 Task: Create in the project AgileNova and in the Backlog issue 'Integrate a new virtual assistant feature into an existing mobile application to enhance user experience and convenience' a child issue 'Chatbot conversation context identification and remediation', and assign it to team member softage.2@softage.net. Create in the project AgileNova and in the Backlog issue 'Develop a new tool for automated testing of web application cross-browser compatibility and responsiveness' a child issue 'Data backup and retention policy remediation', and assign it to team member softage.3@softage.net
Action: Mouse moved to (438, 405)
Screenshot: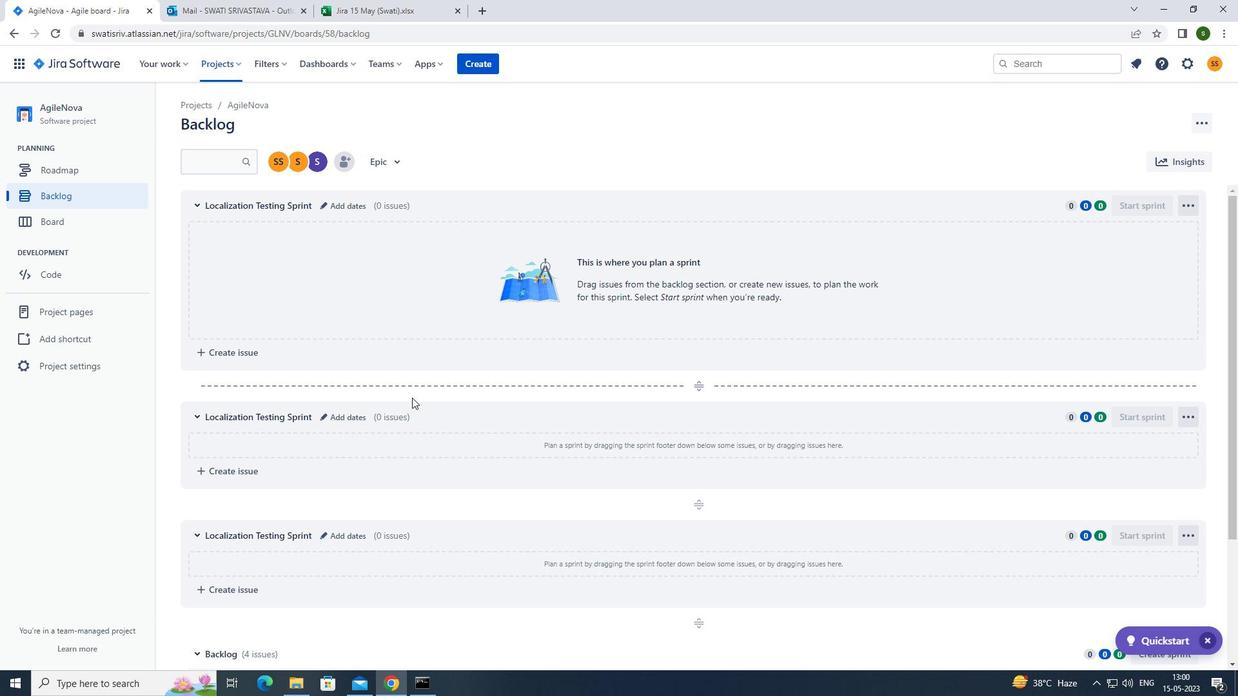 
Action: Mouse scrolled (438, 404) with delta (0, 0)
Screenshot: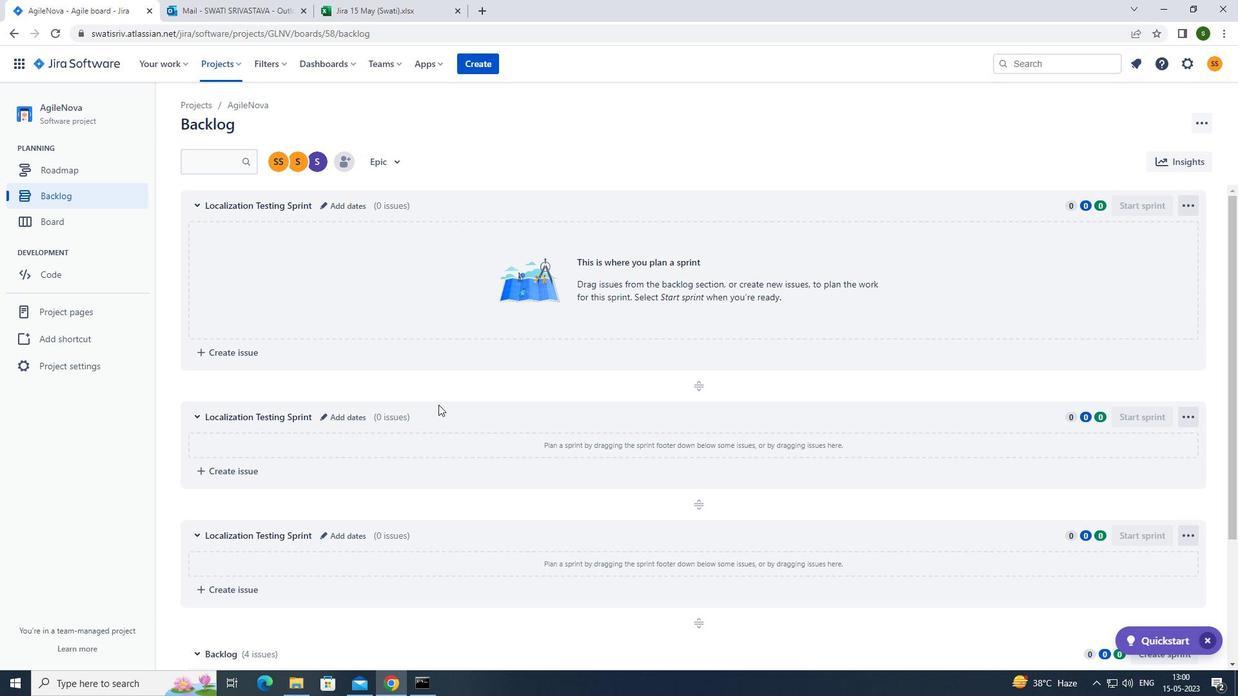 
Action: Mouse scrolled (438, 404) with delta (0, 0)
Screenshot: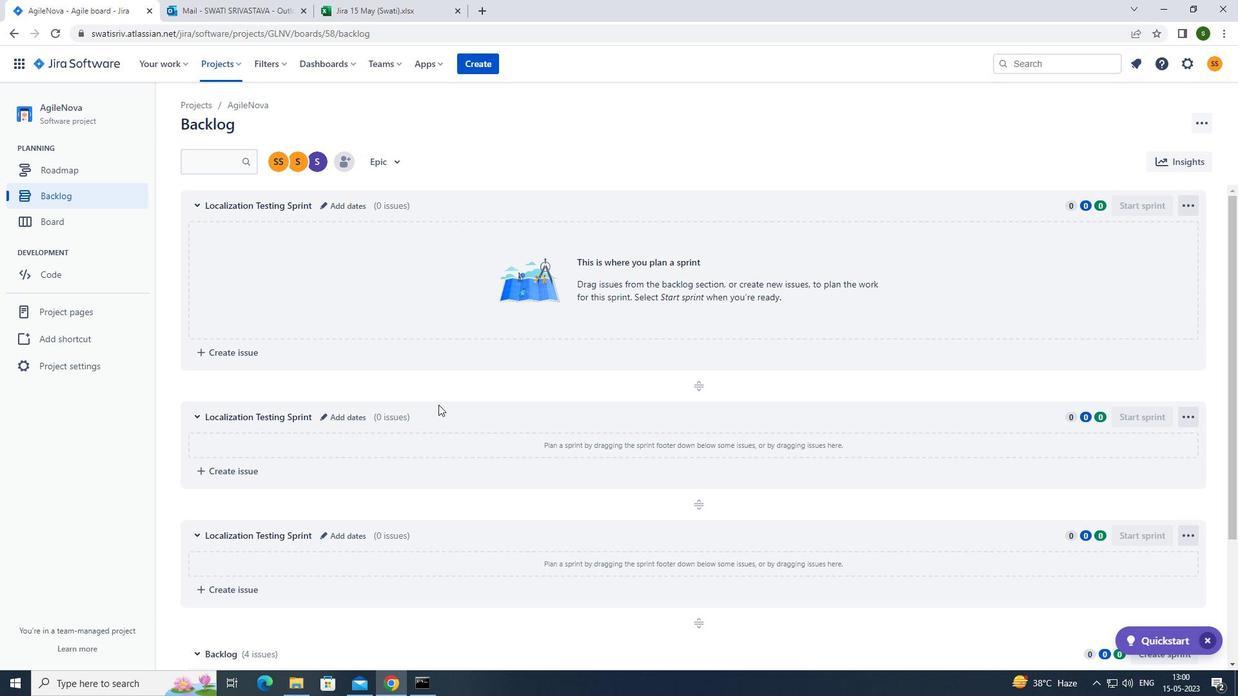 
Action: Mouse scrolled (438, 404) with delta (0, 0)
Screenshot: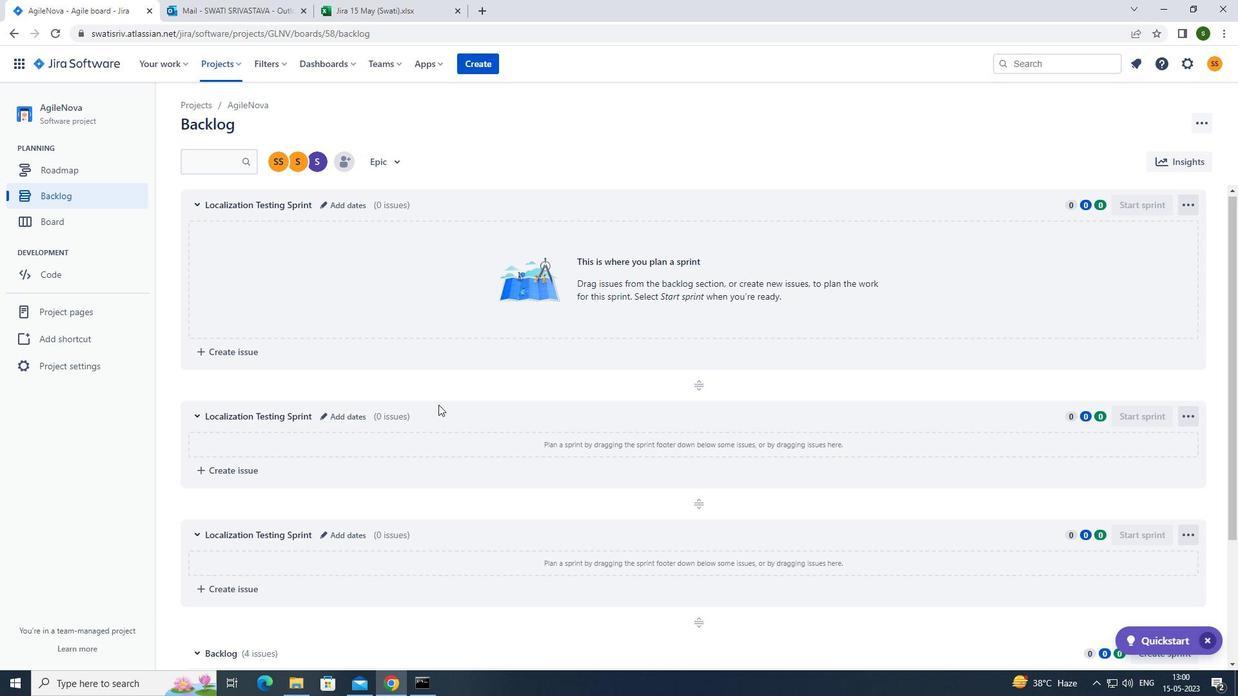 
Action: Mouse scrolled (438, 404) with delta (0, 0)
Screenshot: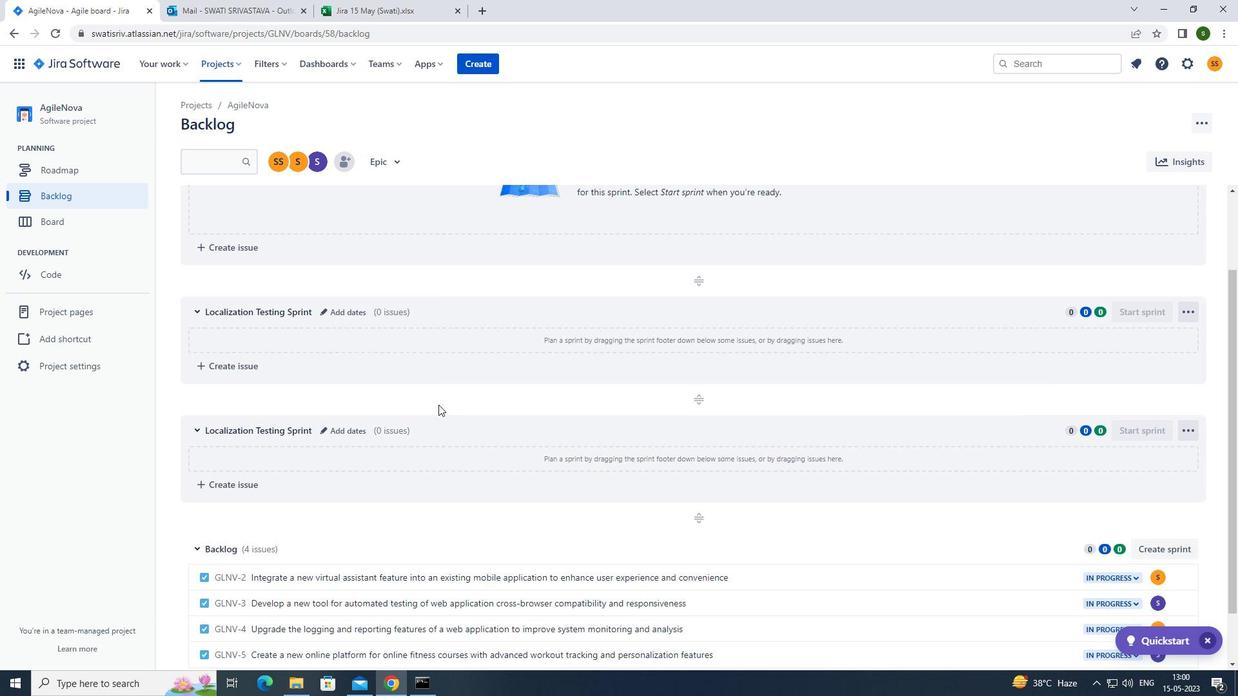 
Action: Mouse moved to (807, 509)
Screenshot: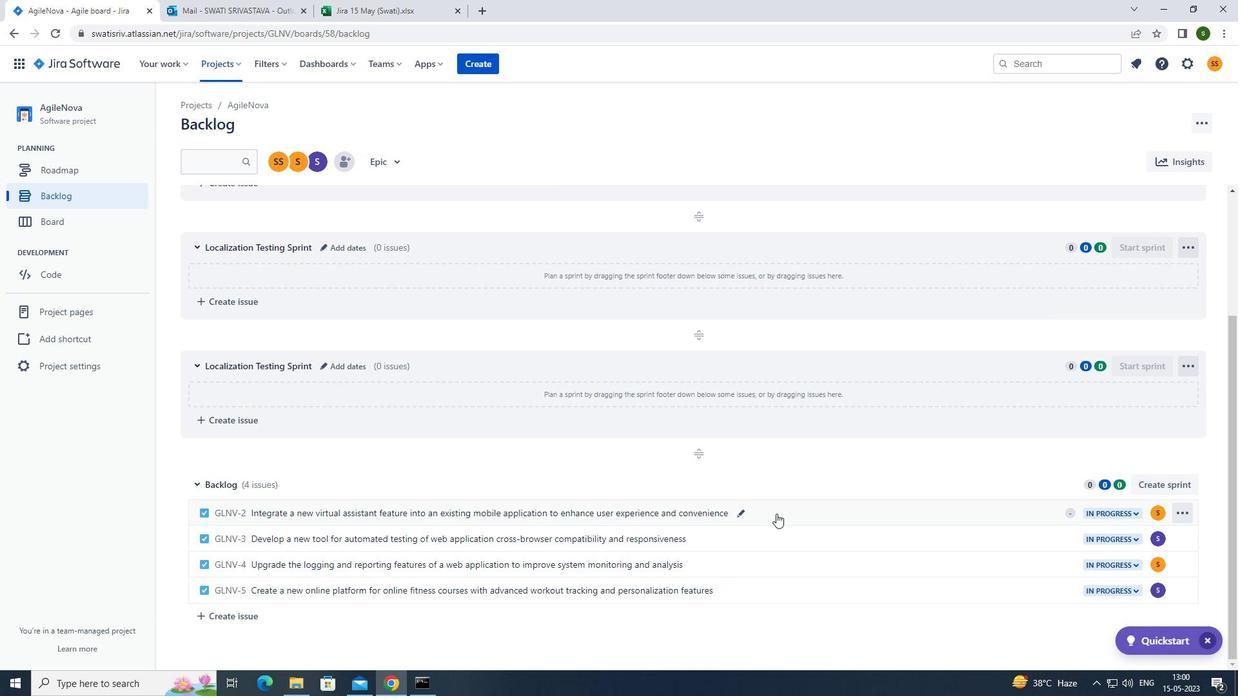 
Action: Mouse pressed left at (807, 509)
Screenshot: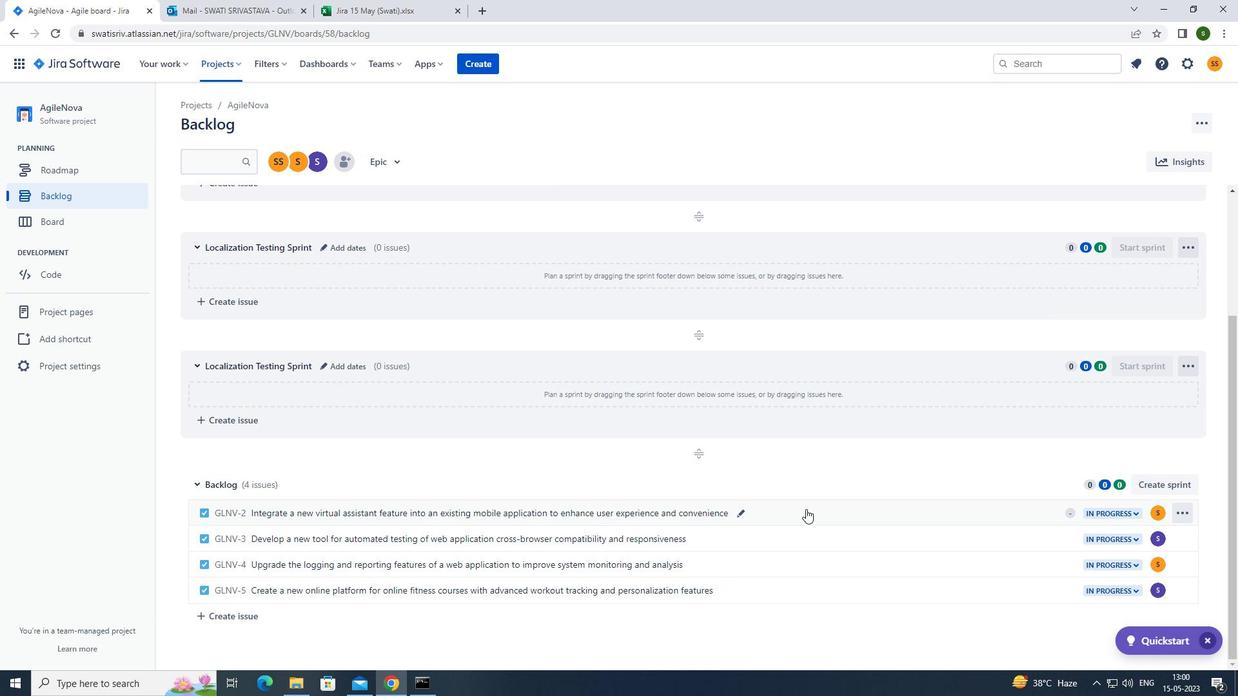 
Action: Mouse moved to (1014, 310)
Screenshot: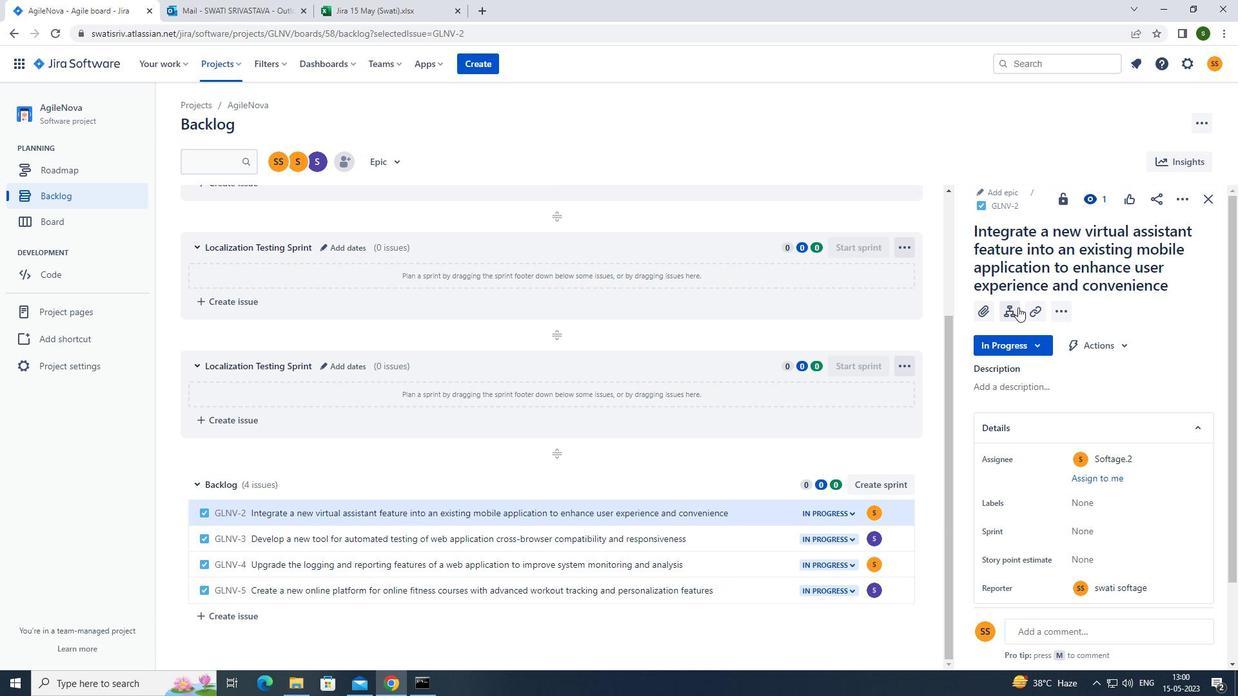 
Action: Mouse pressed left at (1014, 310)
Screenshot: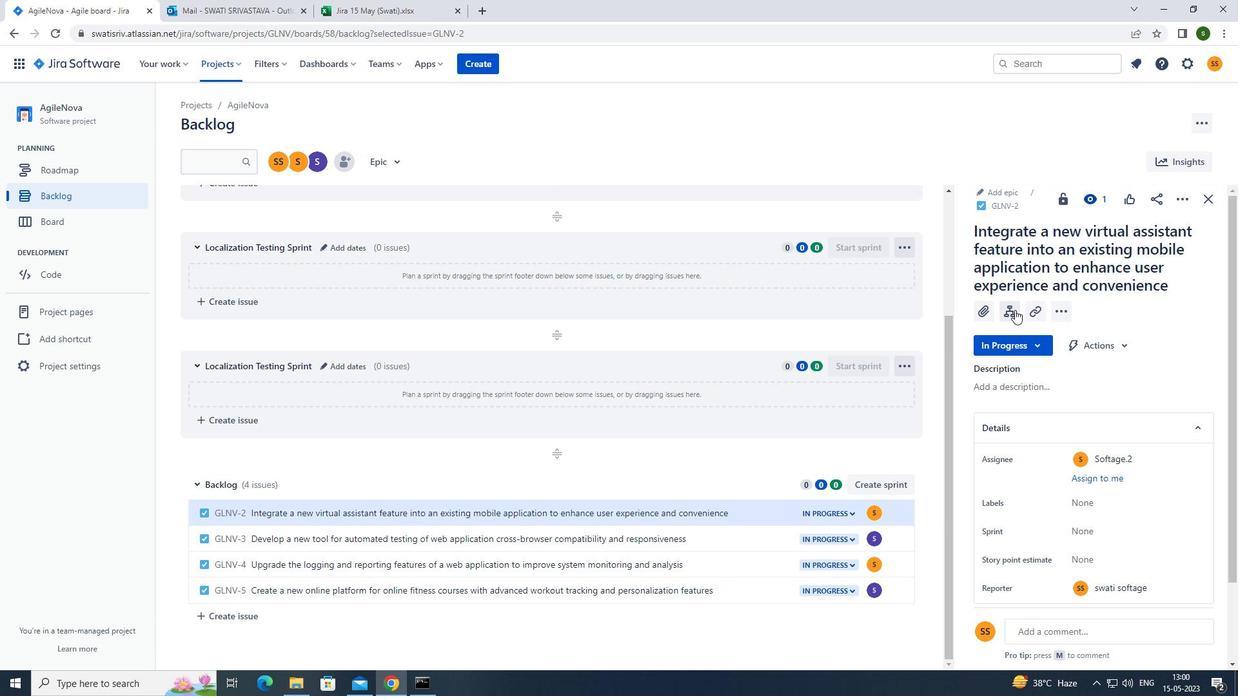 
Action: Mouse moved to (1032, 414)
Screenshot: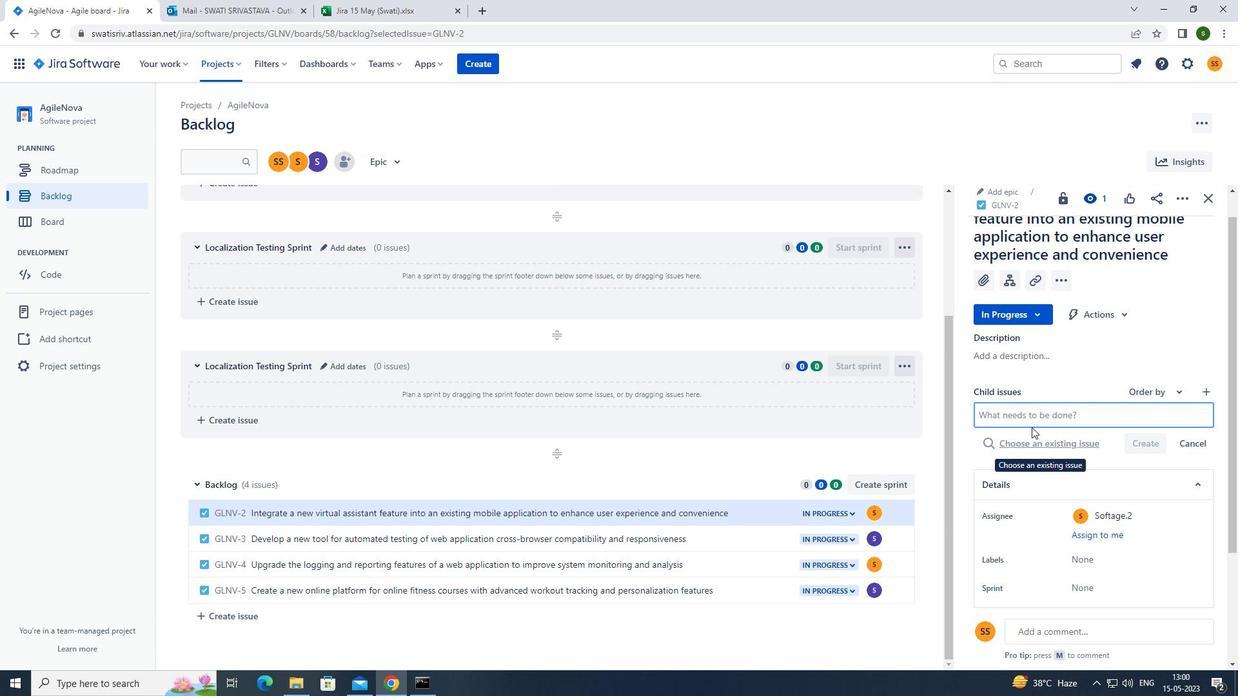
Action: Mouse pressed left at (1032, 414)
Screenshot: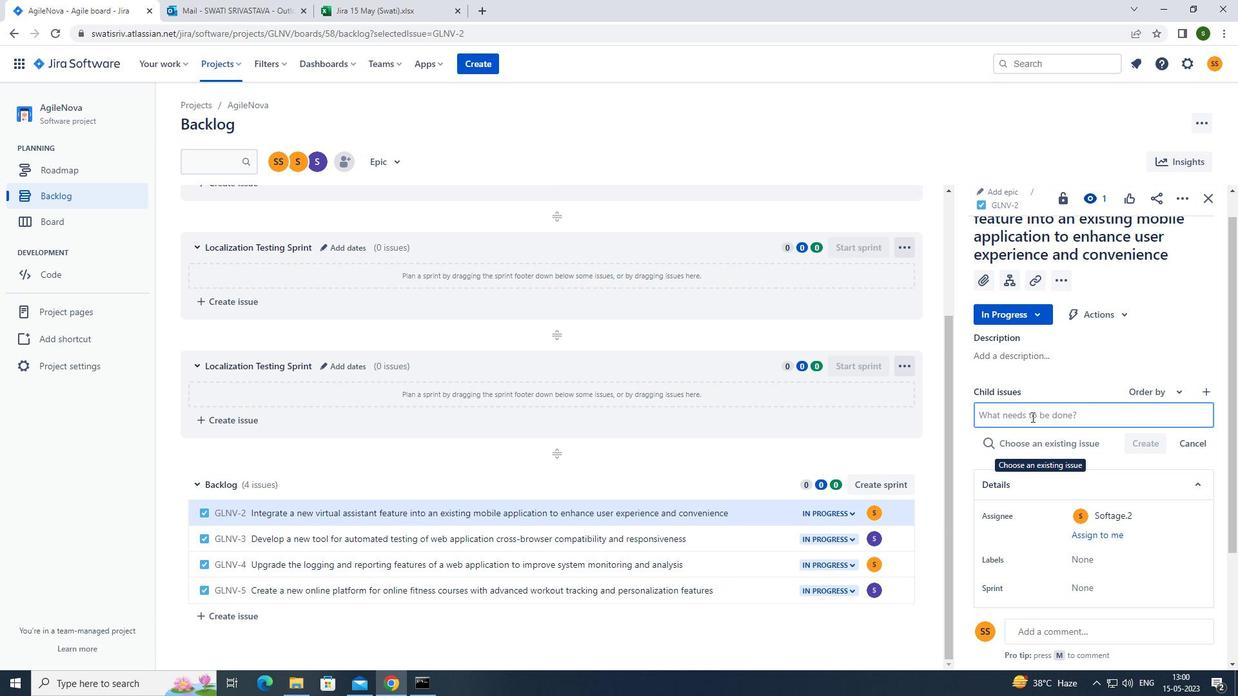 
Action: Mouse moved to (1025, 414)
Screenshot: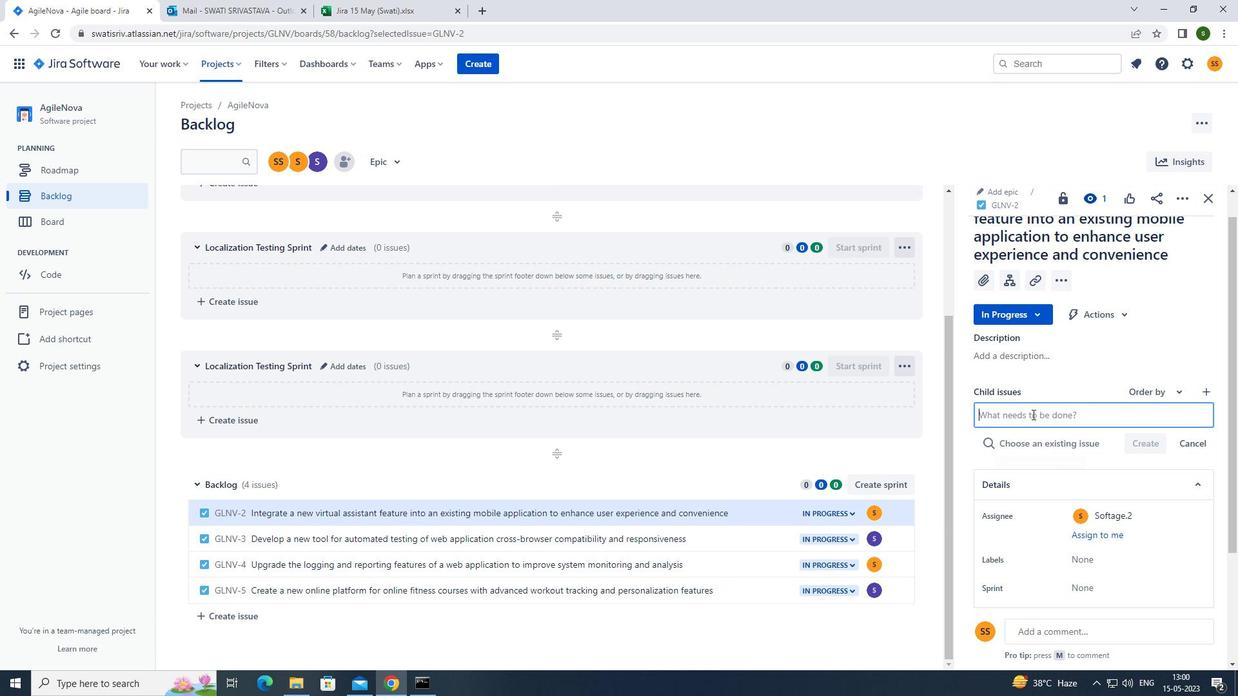 
Action: Key pressed <Key.caps_lock>c<Key.caps_lock>hatbot<Key.space>conversation<Key.space>context<Key.space>identification<Key.space>and<Key.space>remediation<Key.enter>
Screenshot: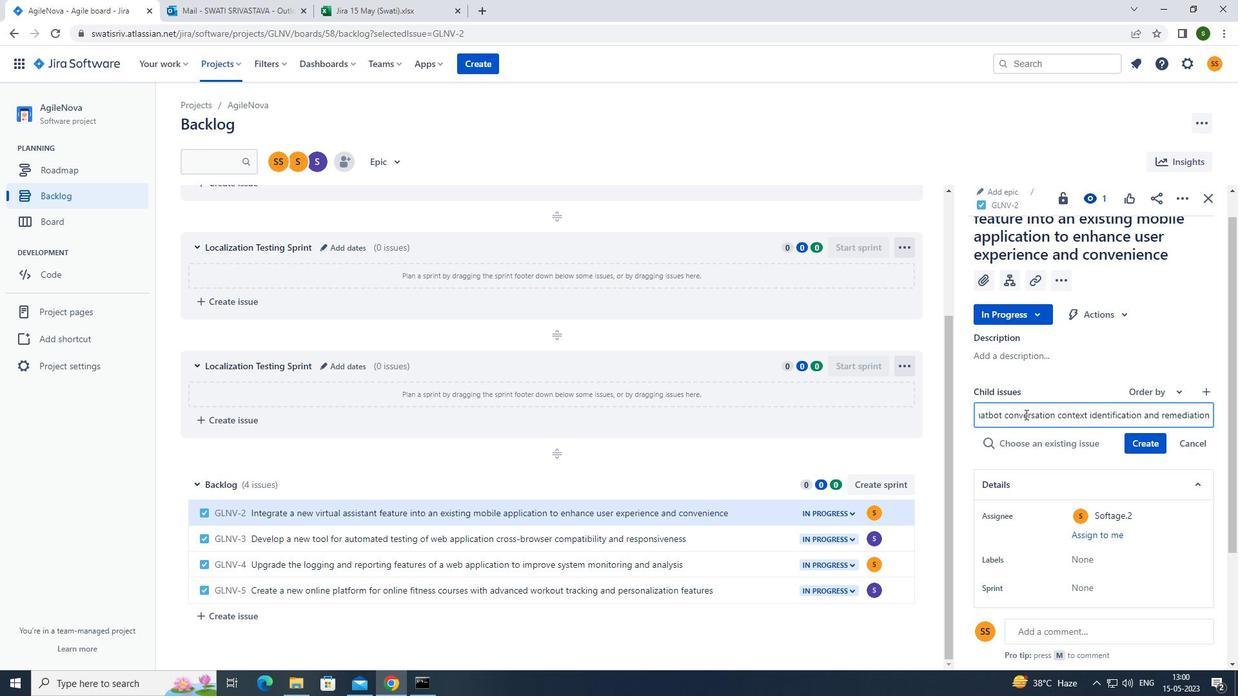 
Action: Mouse moved to (1154, 423)
Screenshot: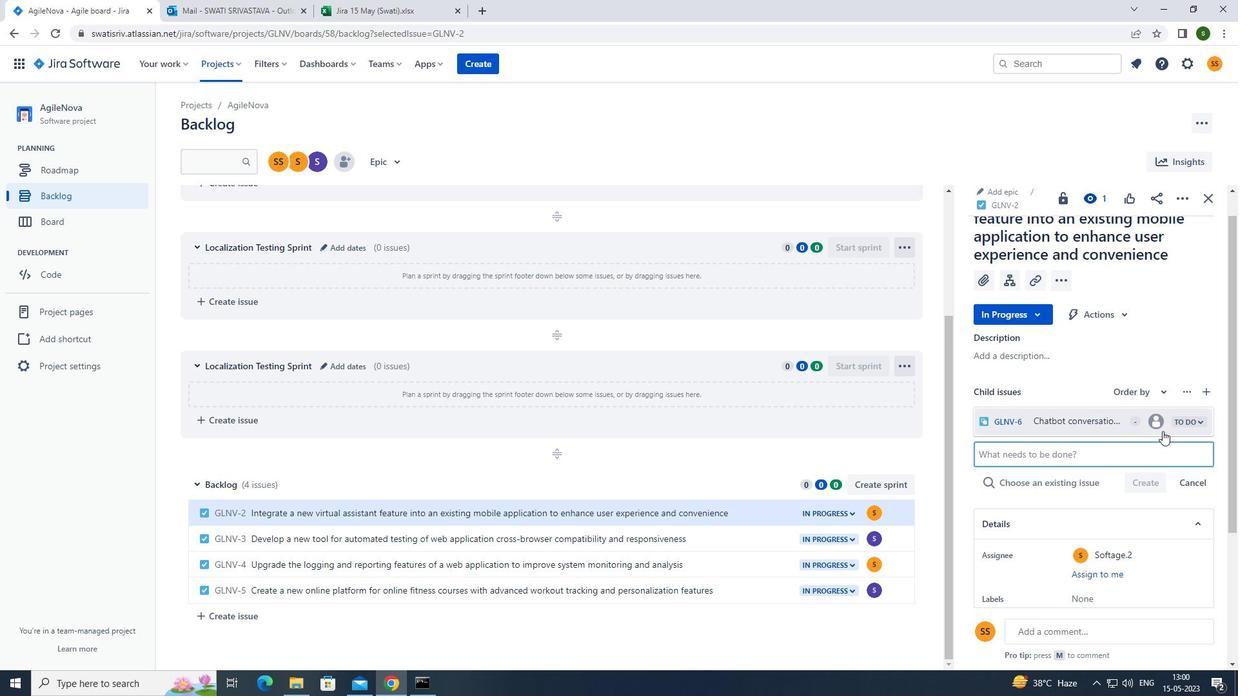 
Action: Mouse pressed left at (1154, 423)
Screenshot: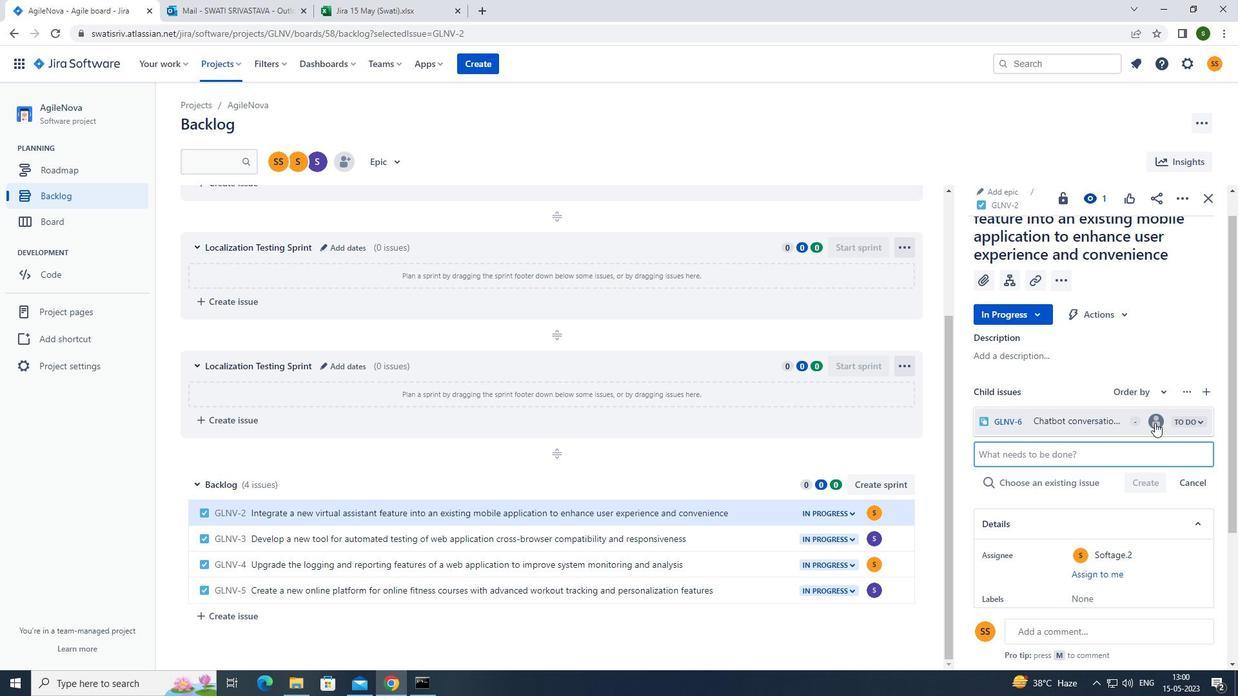 
Action: Mouse moved to (1050, 461)
Screenshot: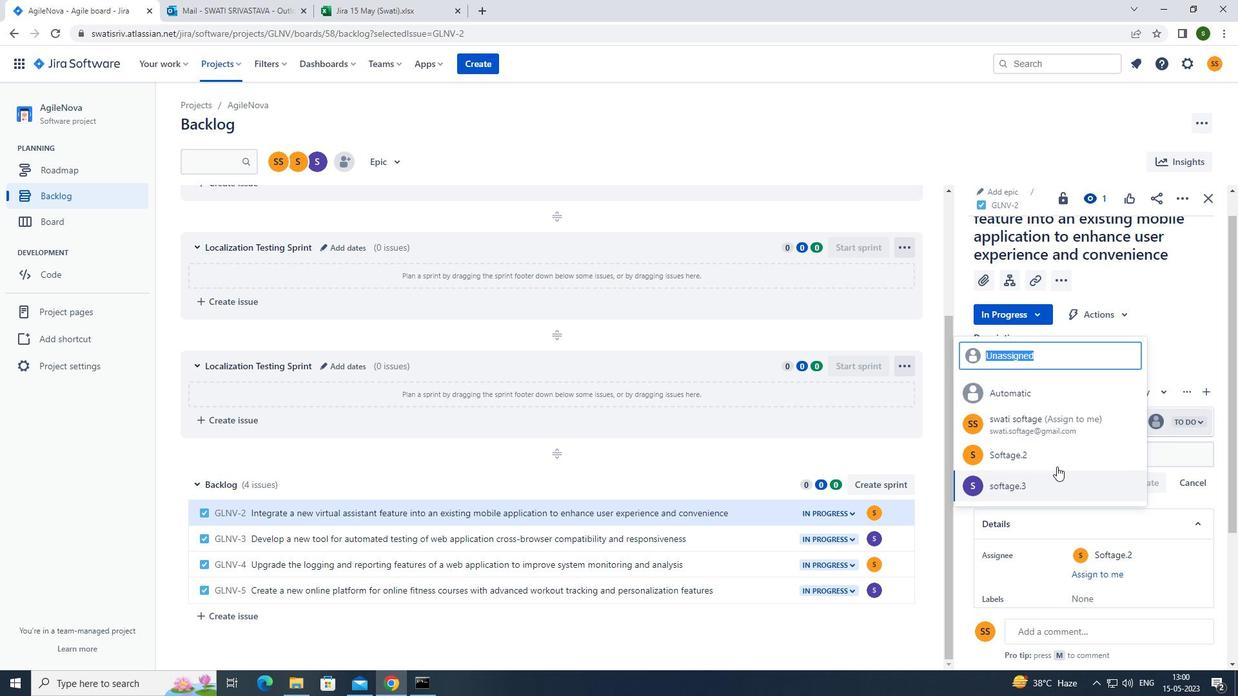 
Action: Mouse pressed left at (1050, 461)
Screenshot: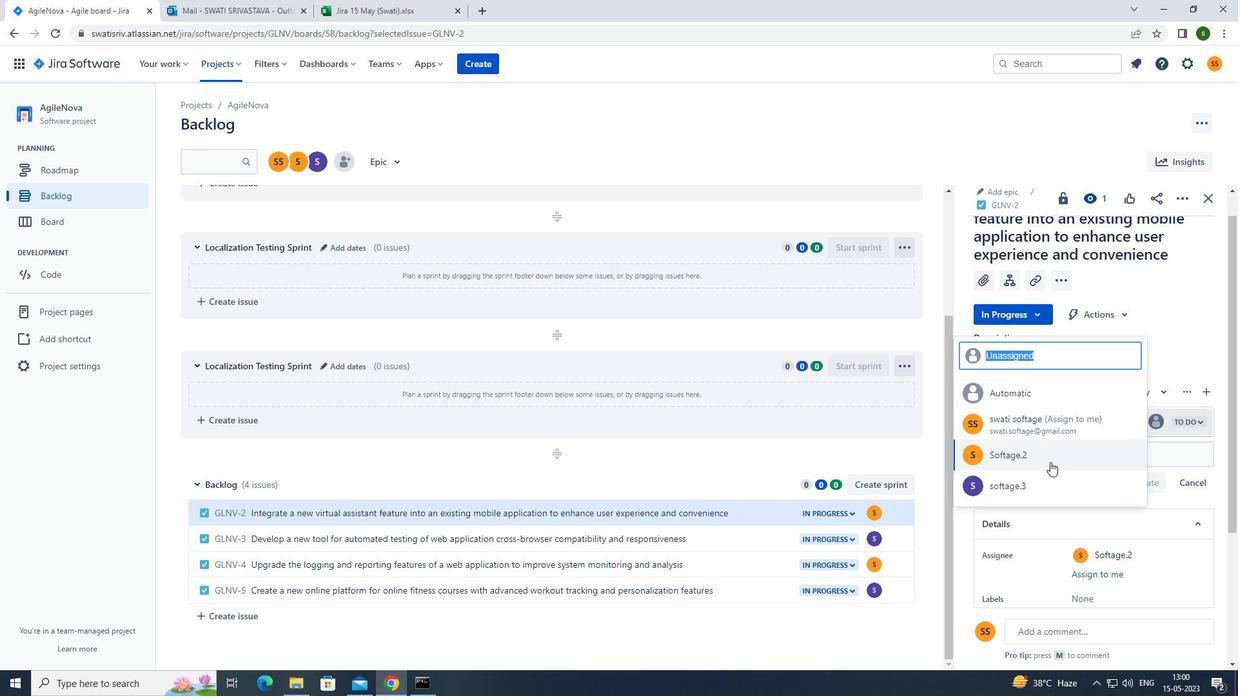
Action: Mouse moved to (752, 540)
Screenshot: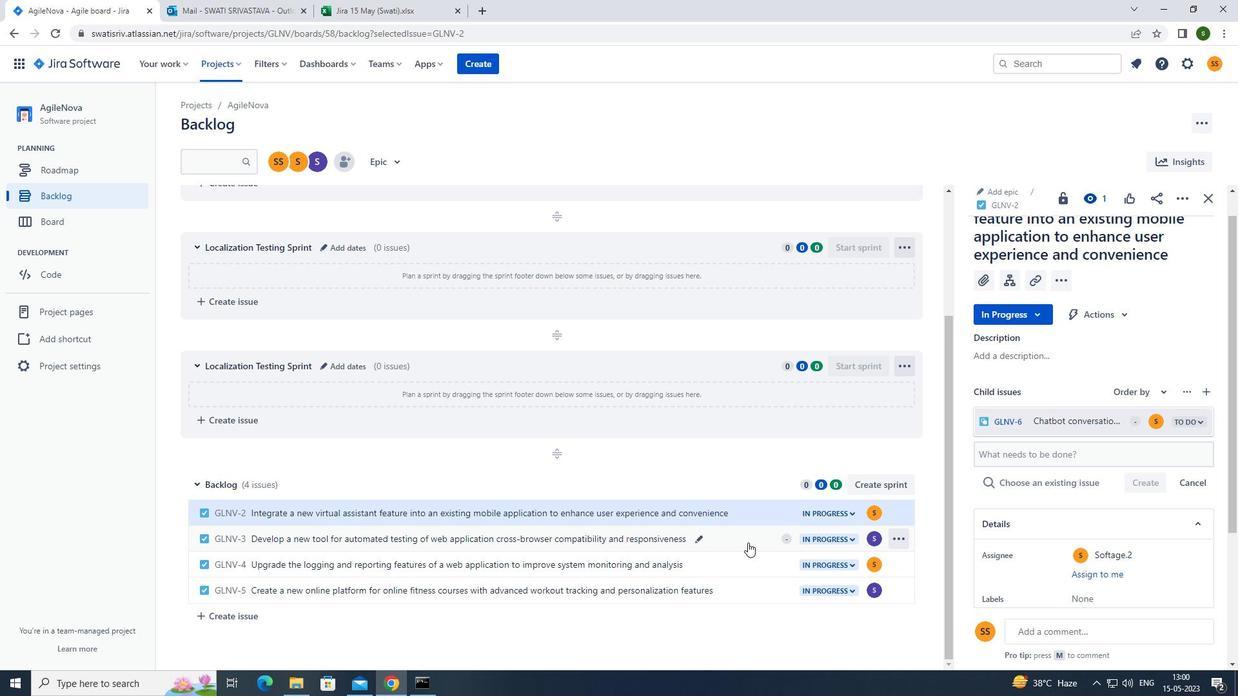 
Action: Mouse pressed left at (752, 540)
Screenshot: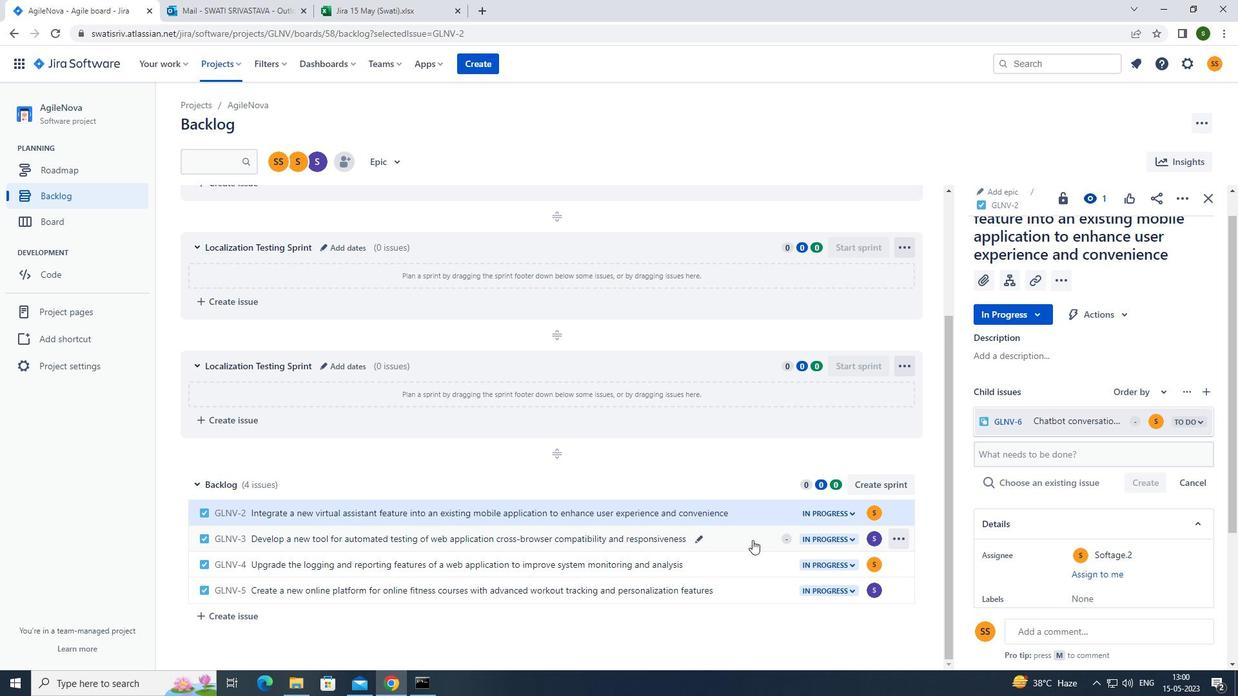 
Action: Mouse moved to (1007, 312)
Screenshot: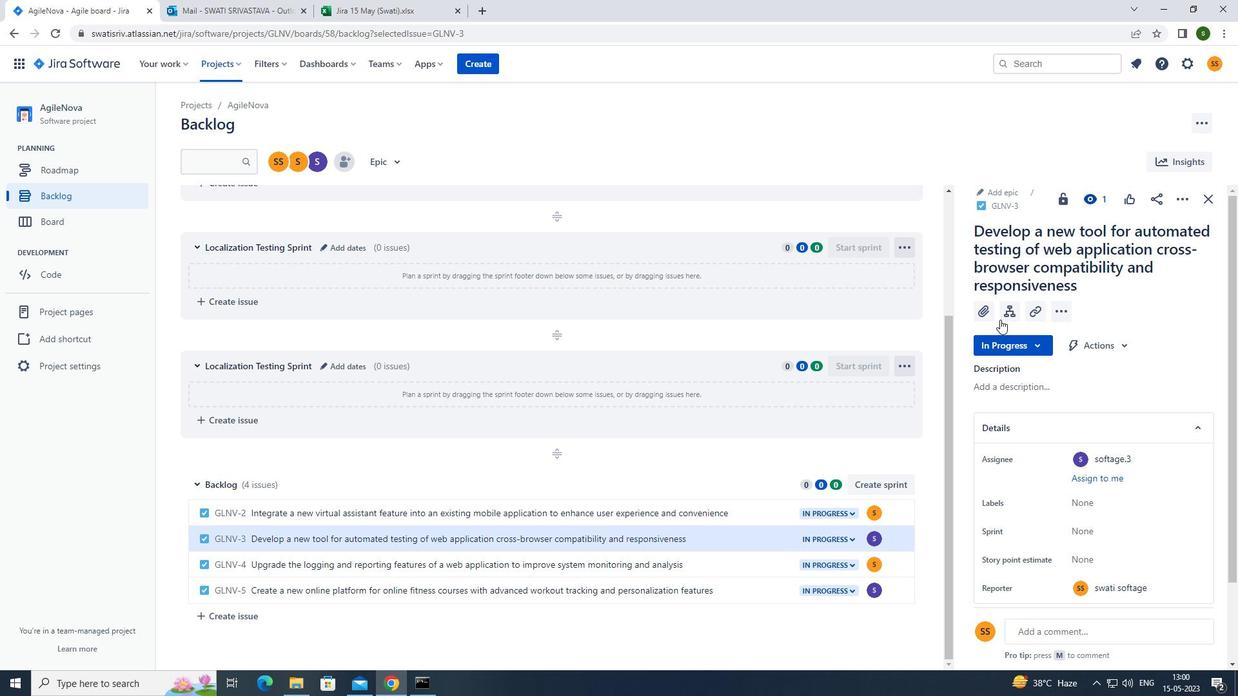 
Action: Mouse pressed left at (1007, 312)
Screenshot: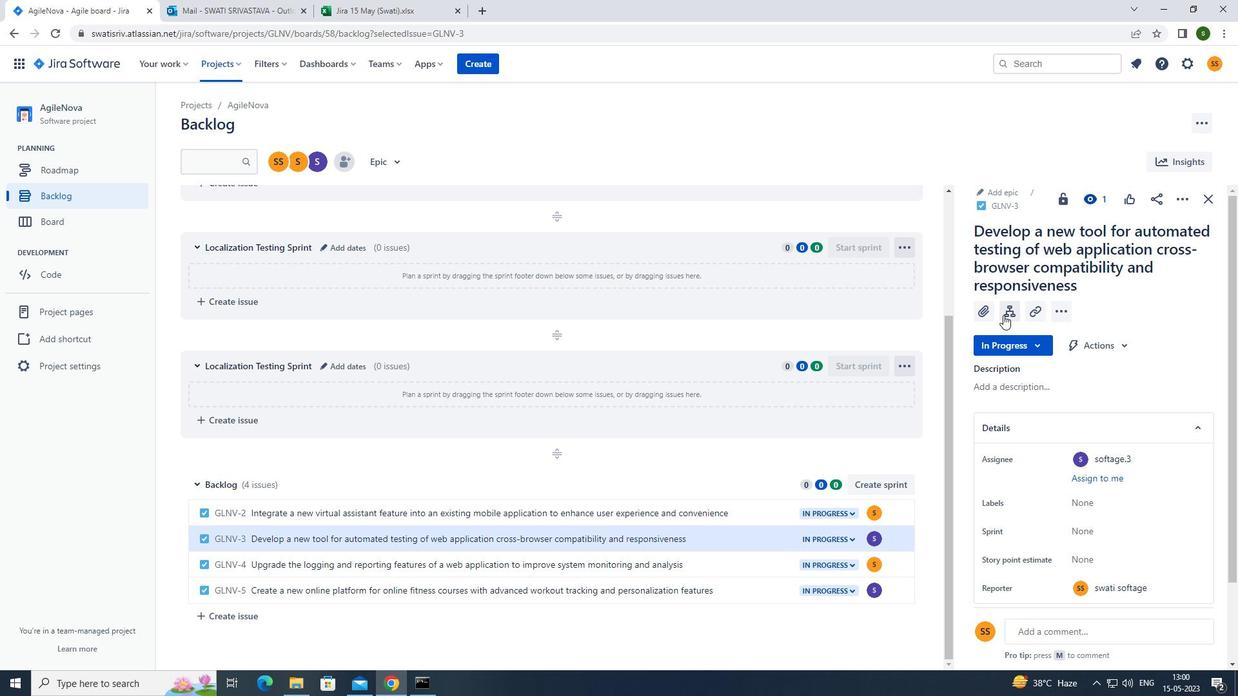 
Action: Mouse moved to (1049, 413)
Screenshot: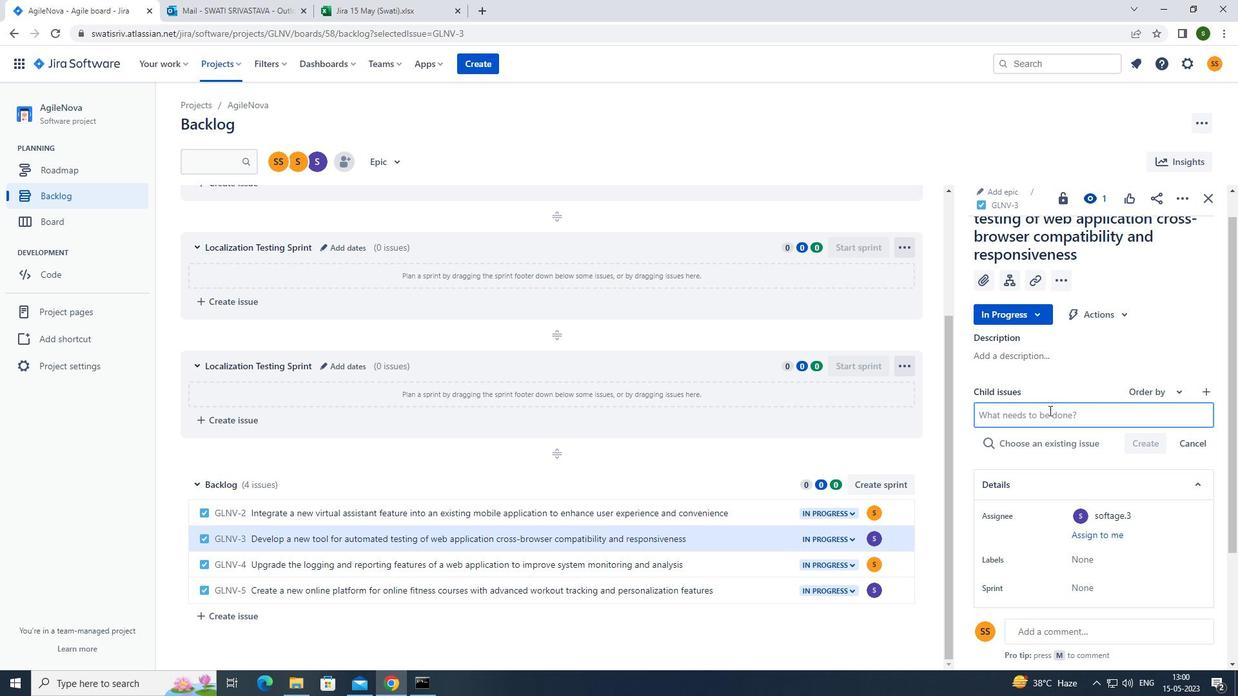 
Action: Mouse pressed left at (1049, 413)
Screenshot: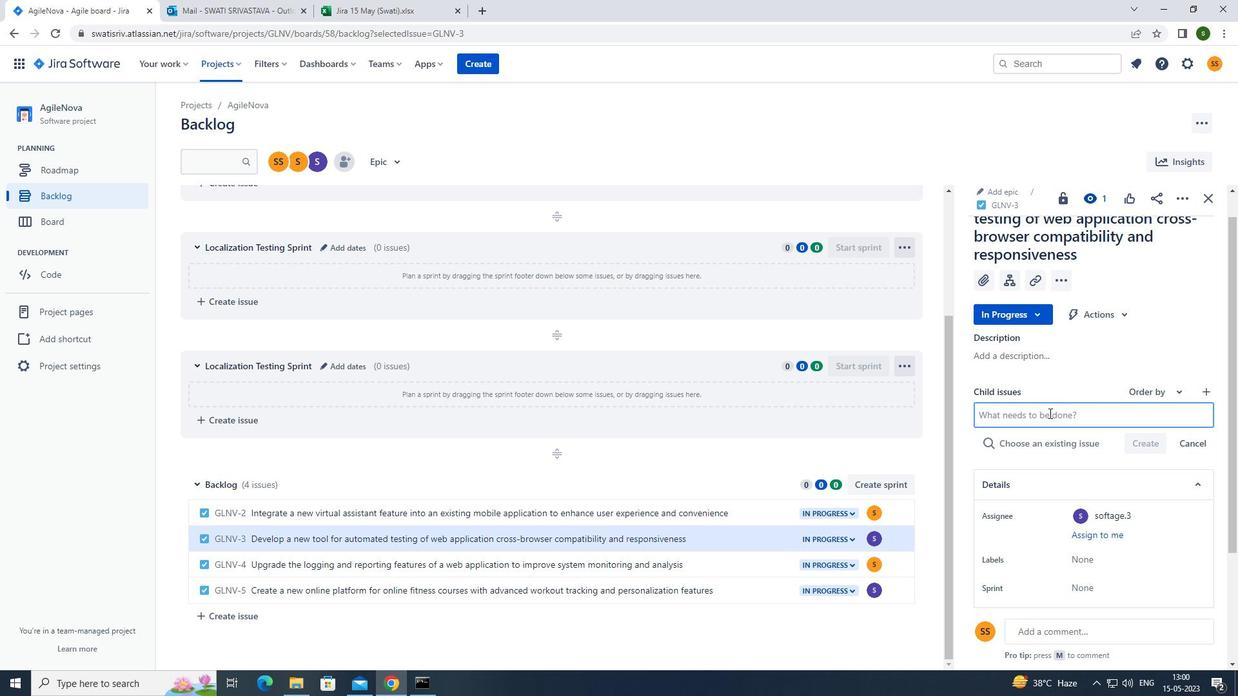 
Action: Mouse moved to (1047, 407)
Screenshot: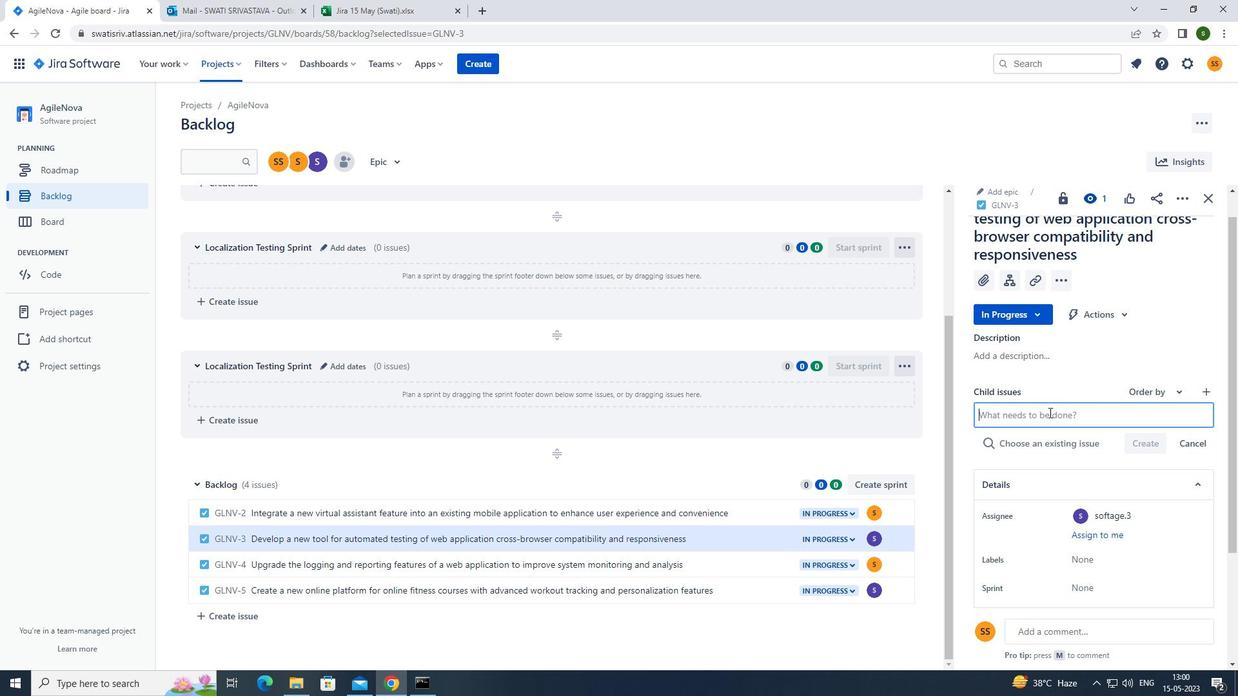 
Action: Key pressed <Key.caps_lock>d<Key.caps_lock>ata<Key.space>backup<Key.space>and<Key.space>retention<Key.space>policy<Key.space>remediation<Key.enter>
Screenshot: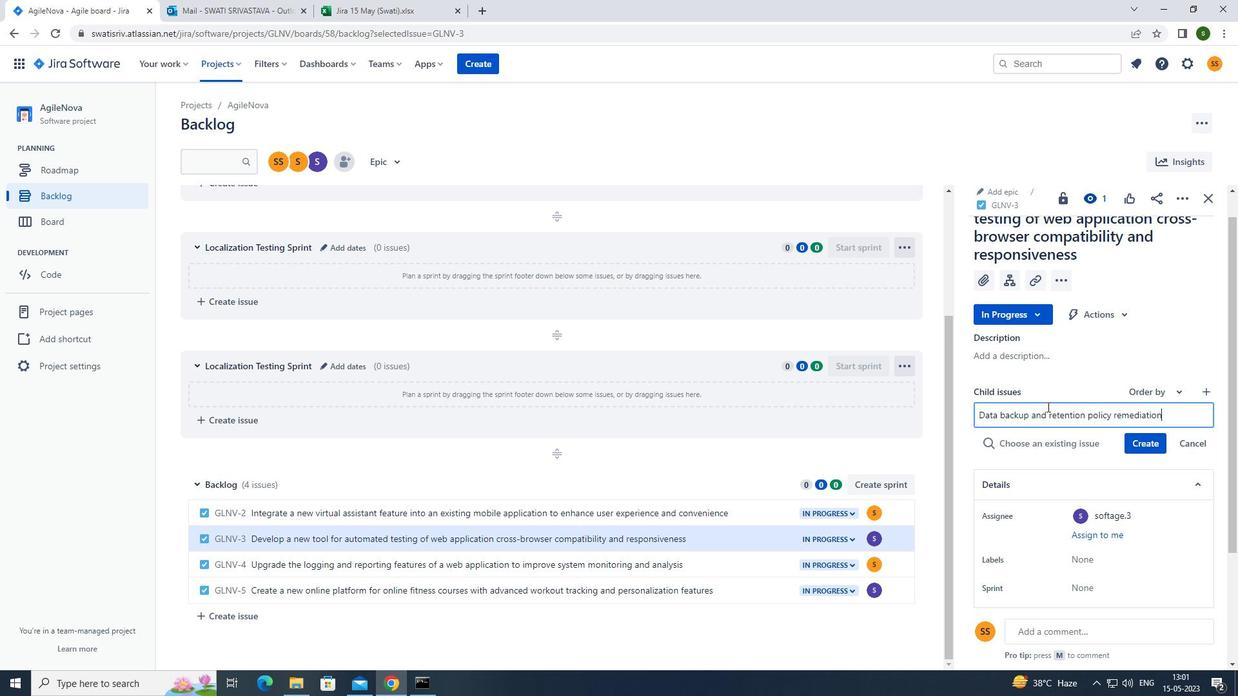 
Action: Mouse moved to (1158, 421)
Screenshot: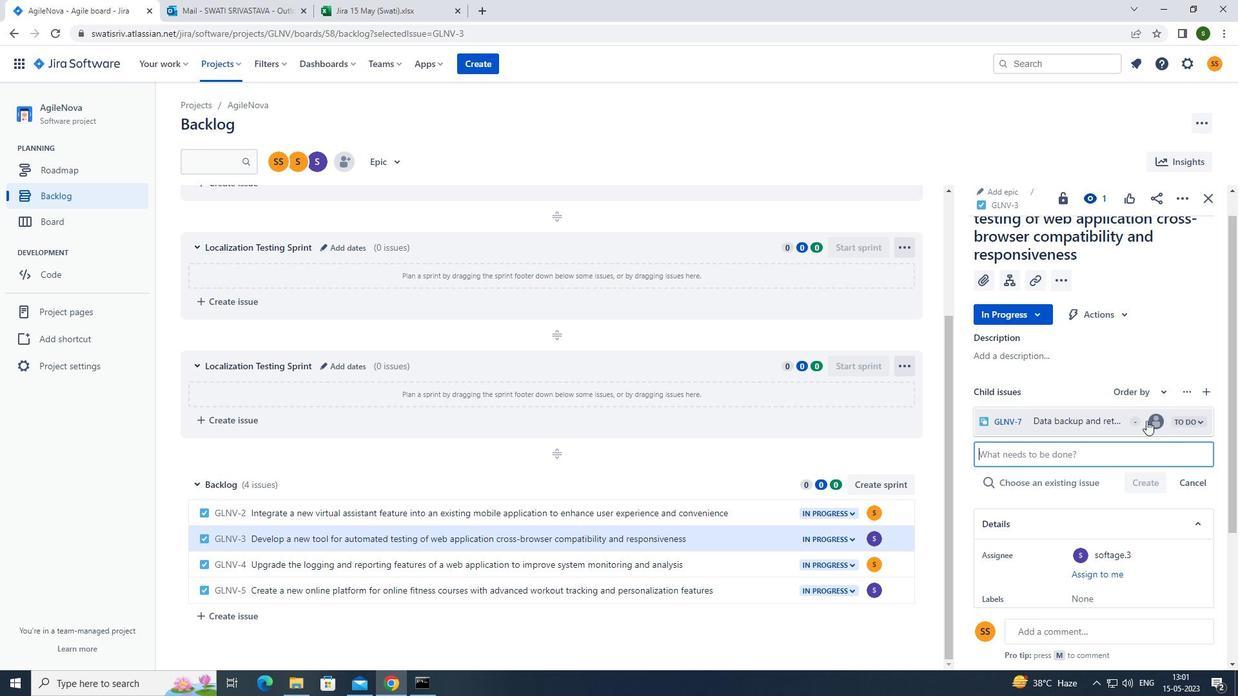 
Action: Mouse pressed left at (1158, 421)
Screenshot: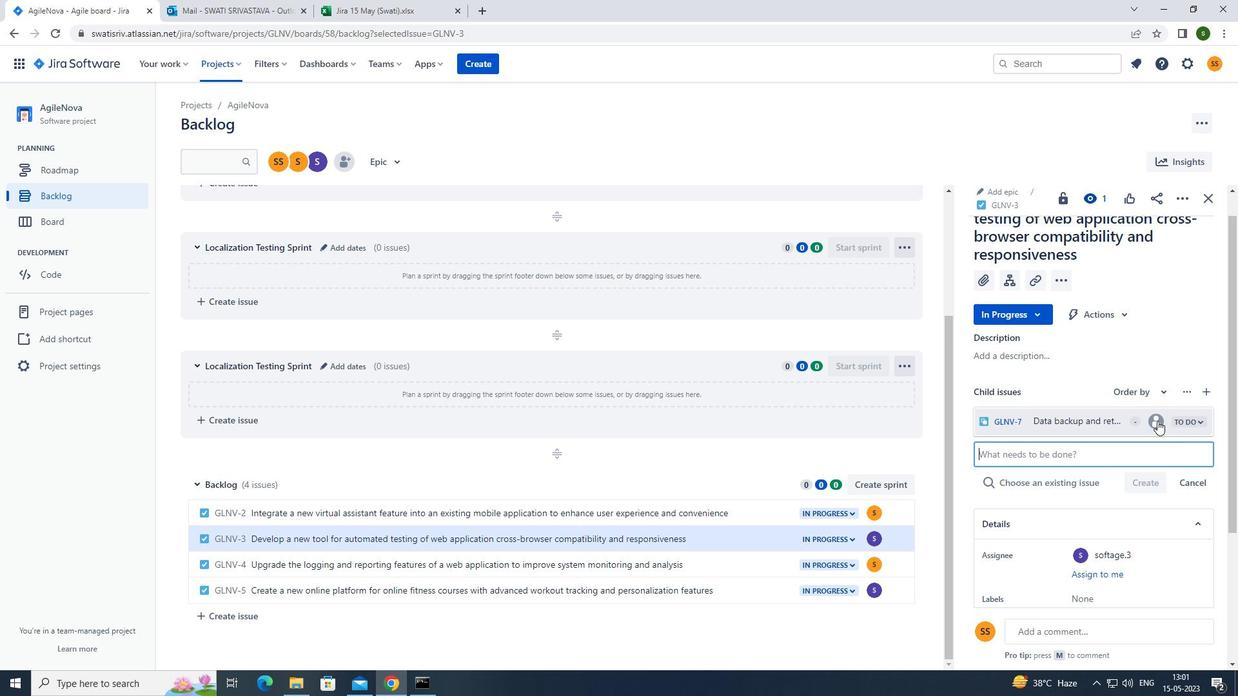 
Action: Mouse moved to (1077, 486)
Screenshot: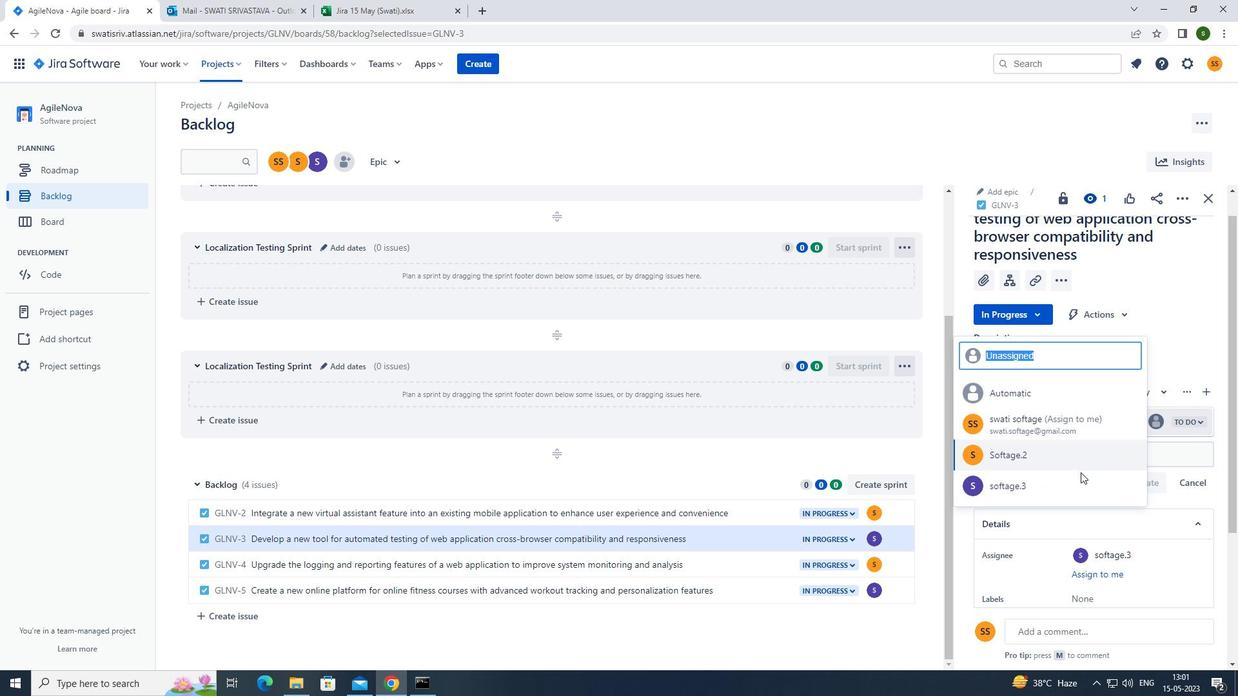 
Action: Mouse pressed left at (1077, 486)
Screenshot: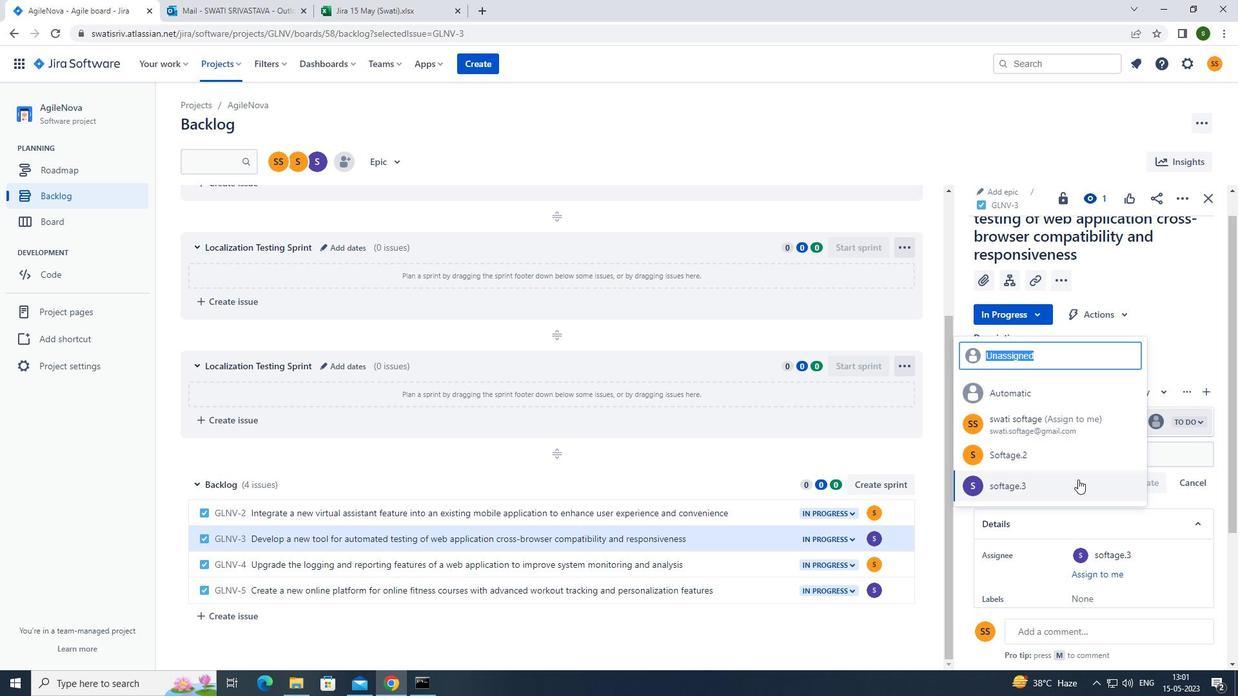
